Task: Add Cover Yellow to Card Card0022 in Board Board0021 in Workspace Development in Trello
Action: Mouse moved to (382, 431)
Screenshot: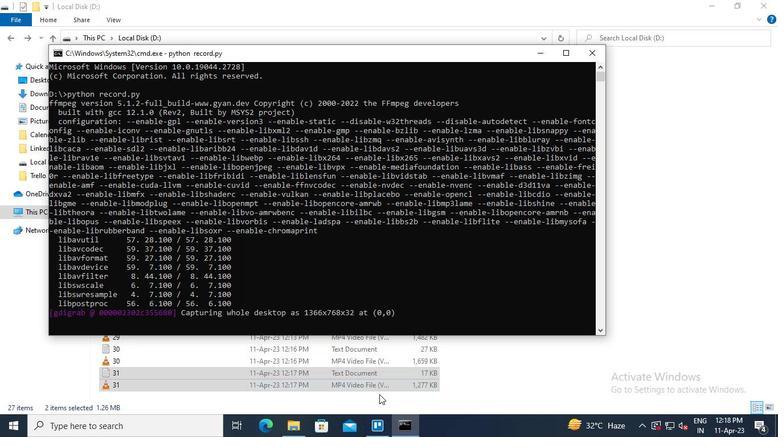 
Action: Mouse pressed left at (382, 431)
Screenshot: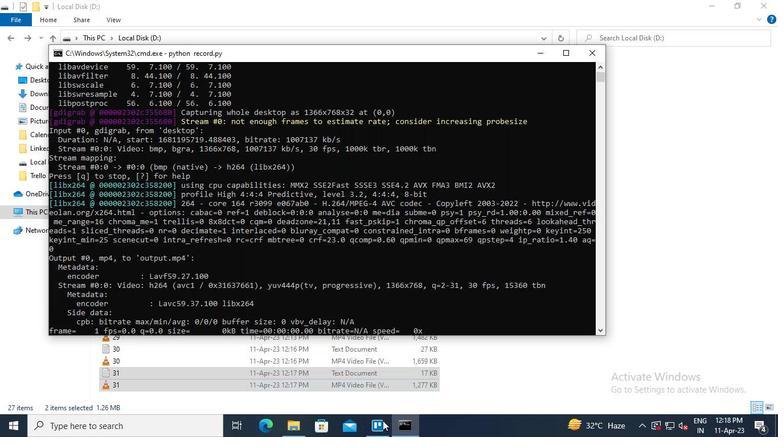 
Action: Mouse moved to (186, 205)
Screenshot: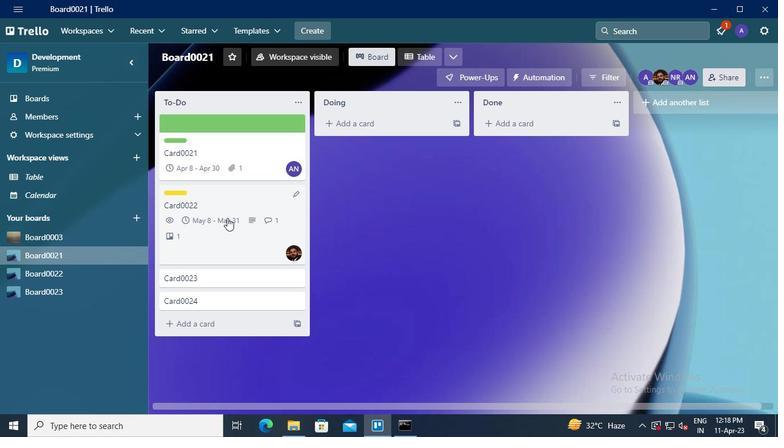 
Action: Mouse pressed left at (186, 205)
Screenshot: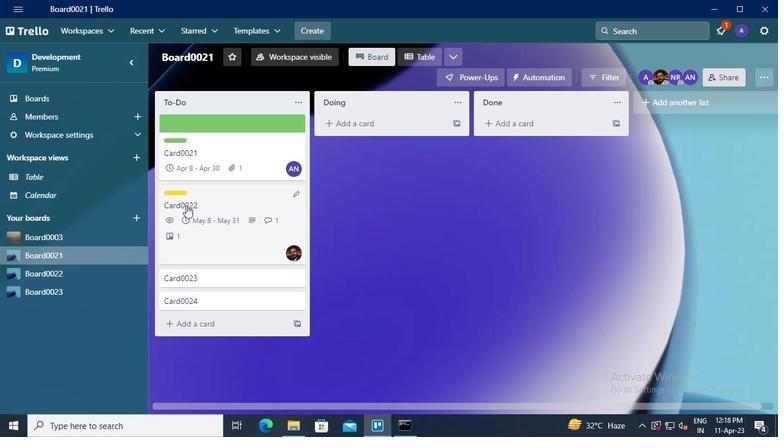 
Action: Mouse moved to (522, 285)
Screenshot: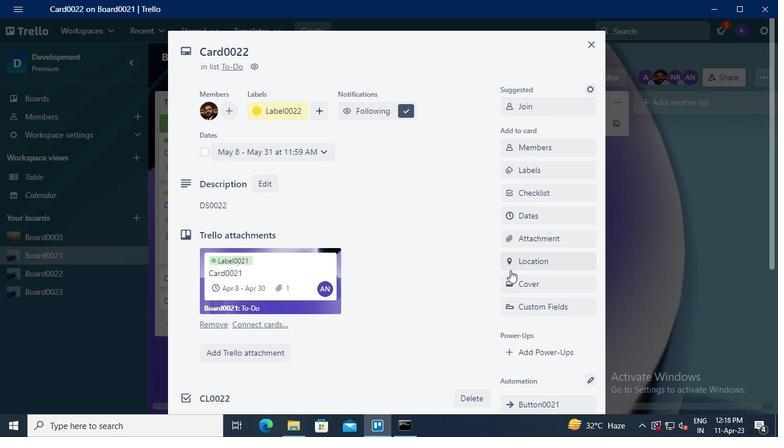 
Action: Mouse pressed left at (522, 285)
Screenshot: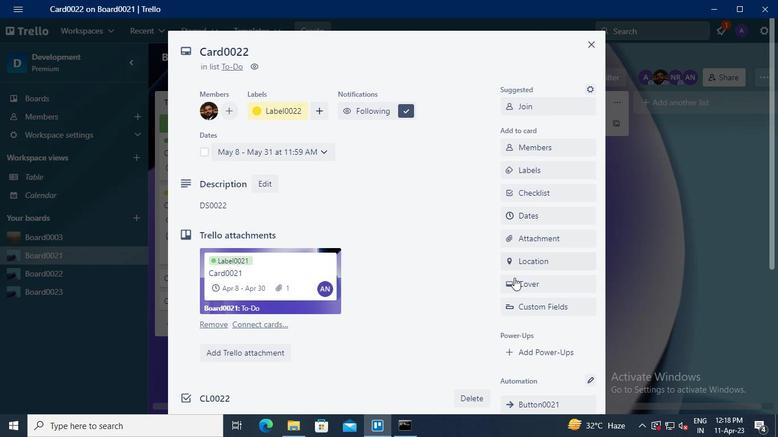 
Action: Mouse moved to (552, 187)
Screenshot: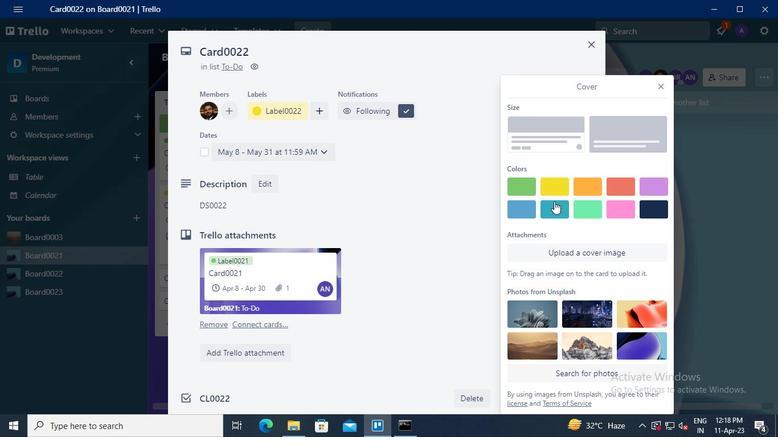 
Action: Mouse pressed left at (552, 187)
Screenshot: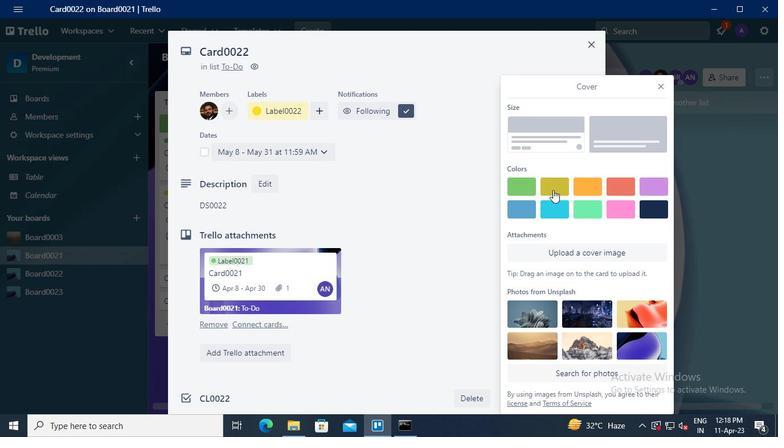 
Action: Mouse moved to (658, 60)
Screenshot: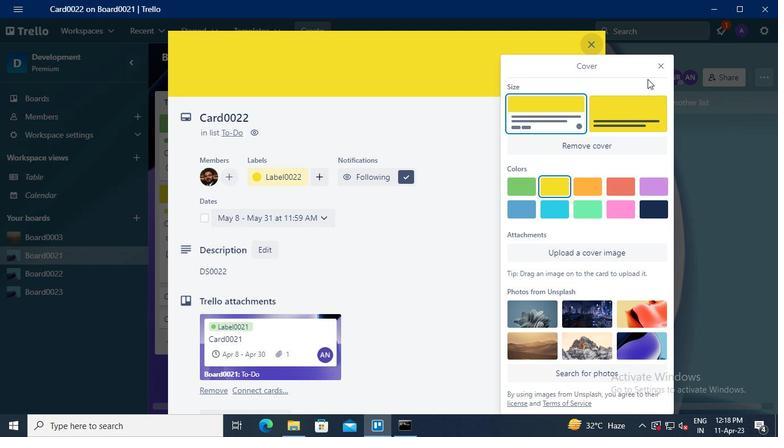 
Action: Mouse pressed left at (658, 60)
Screenshot: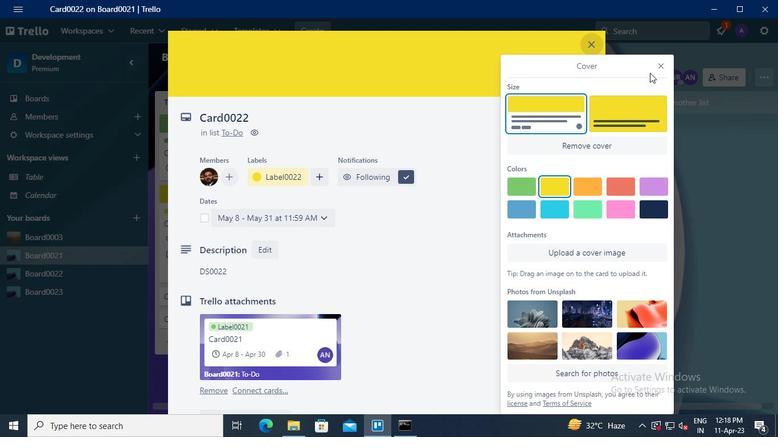 
Action: Mouse moved to (403, 426)
Screenshot: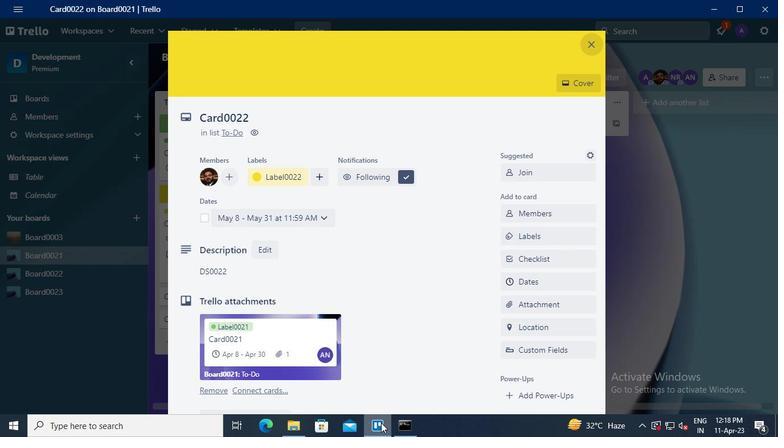 
Action: Mouse pressed left at (403, 426)
Screenshot: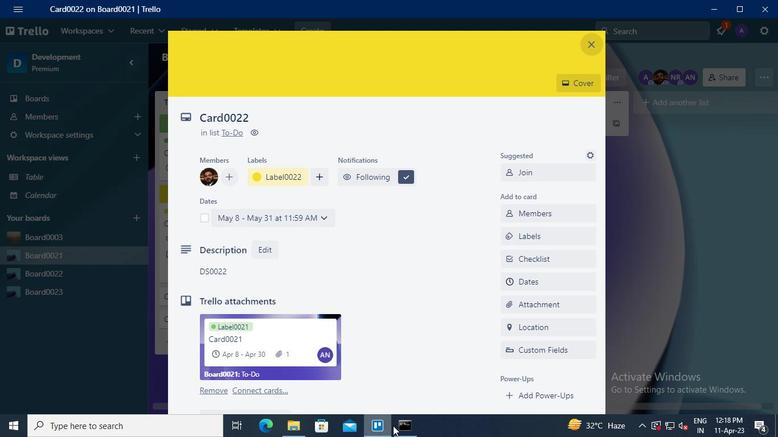 
Action: Mouse moved to (592, 57)
Screenshot: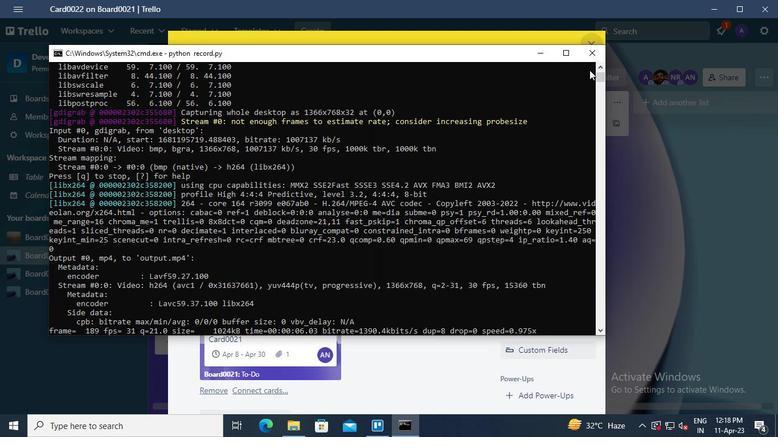 
Action: Mouse pressed left at (592, 57)
Screenshot: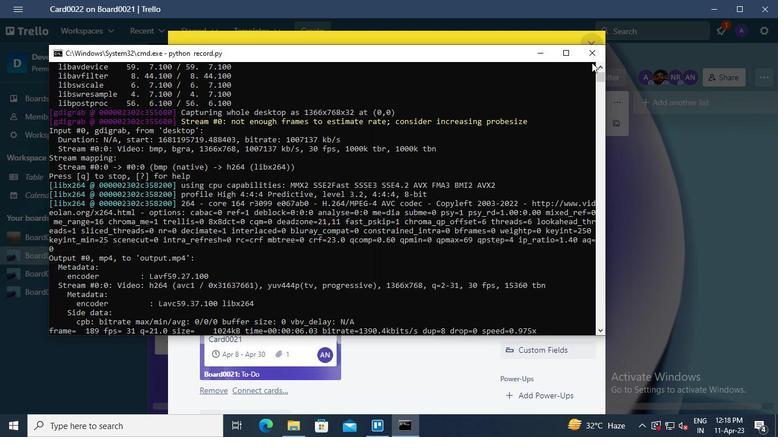 
